 Task: Use the formula "COUPNCD" in spreadsheet "Project protfolio".
Action: Mouse moved to (113, 66)
Screenshot: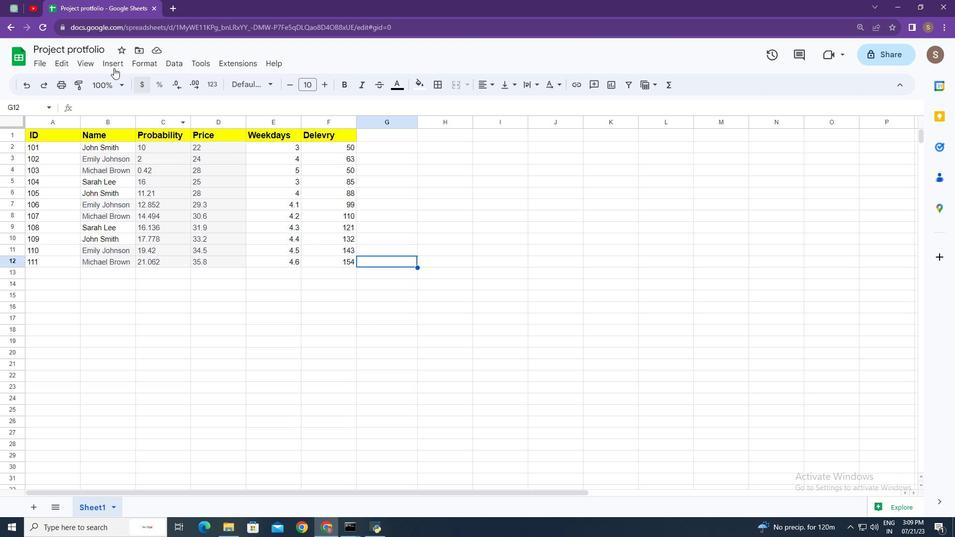 
Action: Mouse pressed left at (113, 66)
Screenshot: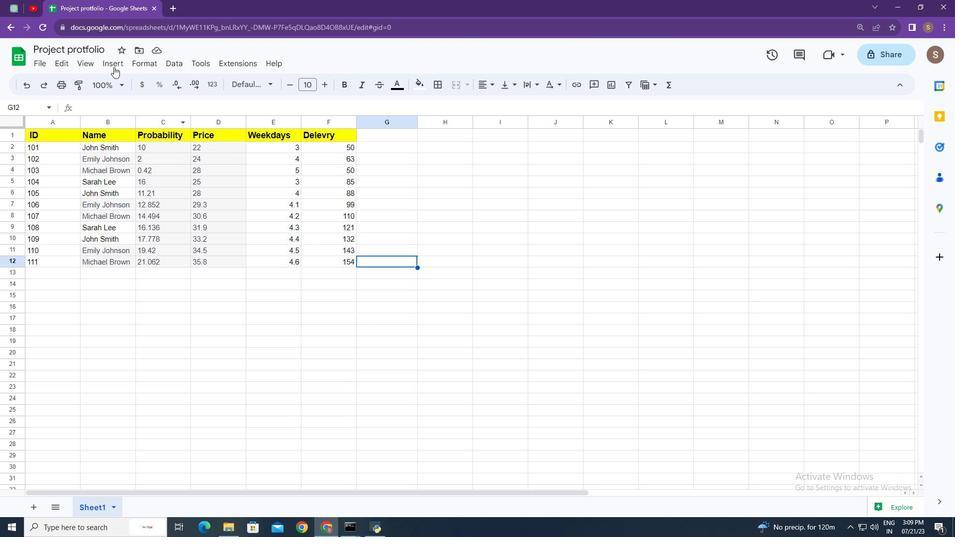 
Action: Mouse moved to (176, 256)
Screenshot: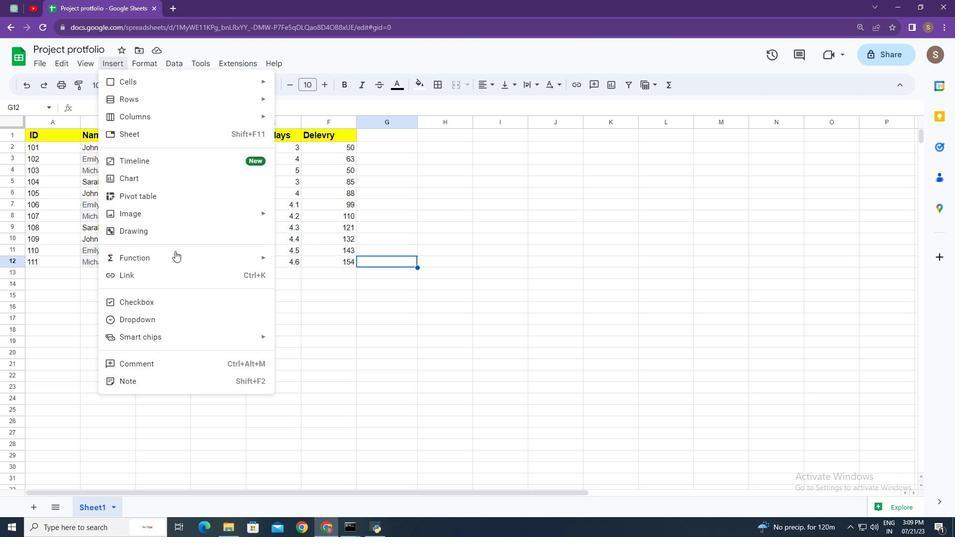 
Action: Mouse pressed left at (176, 256)
Screenshot: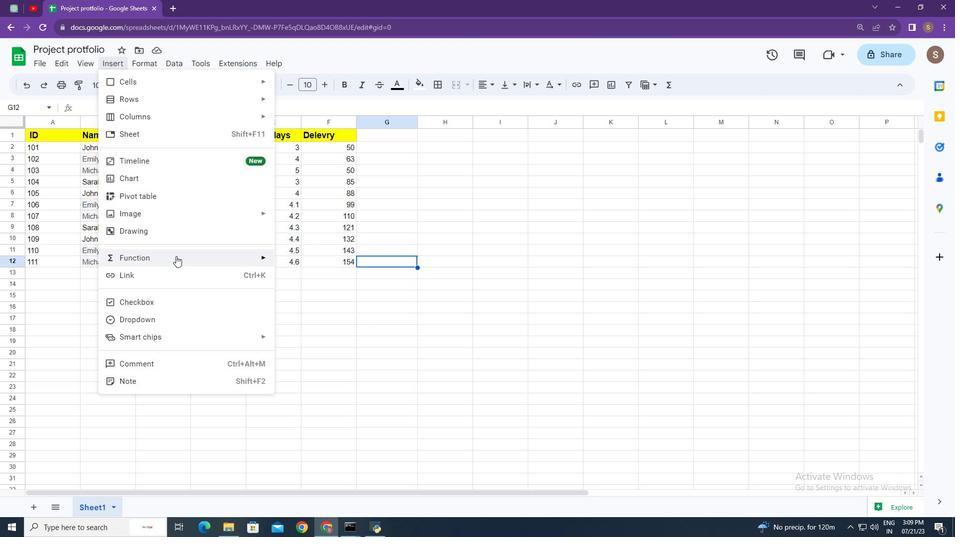 
Action: Mouse moved to (344, 197)
Screenshot: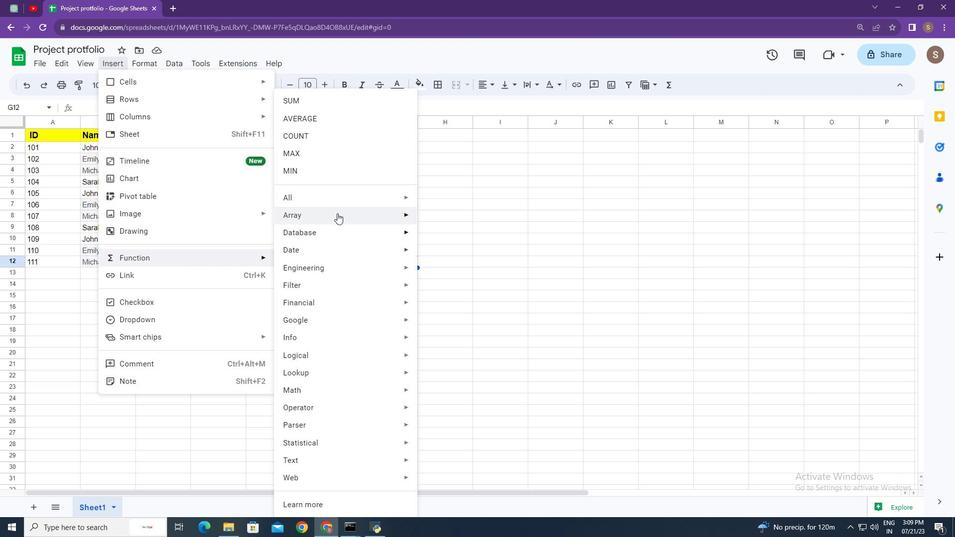 
Action: Mouse pressed left at (344, 197)
Screenshot: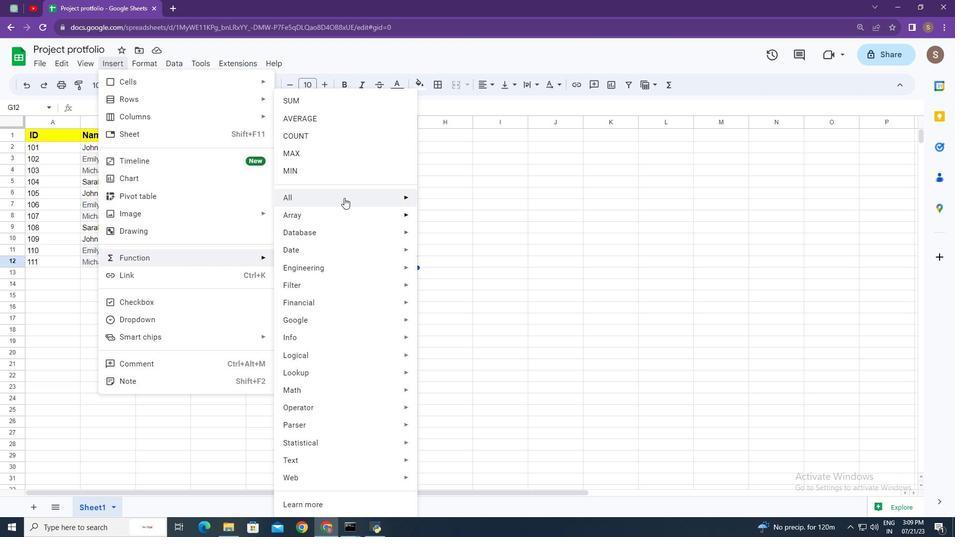 
Action: Mouse moved to (472, 447)
Screenshot: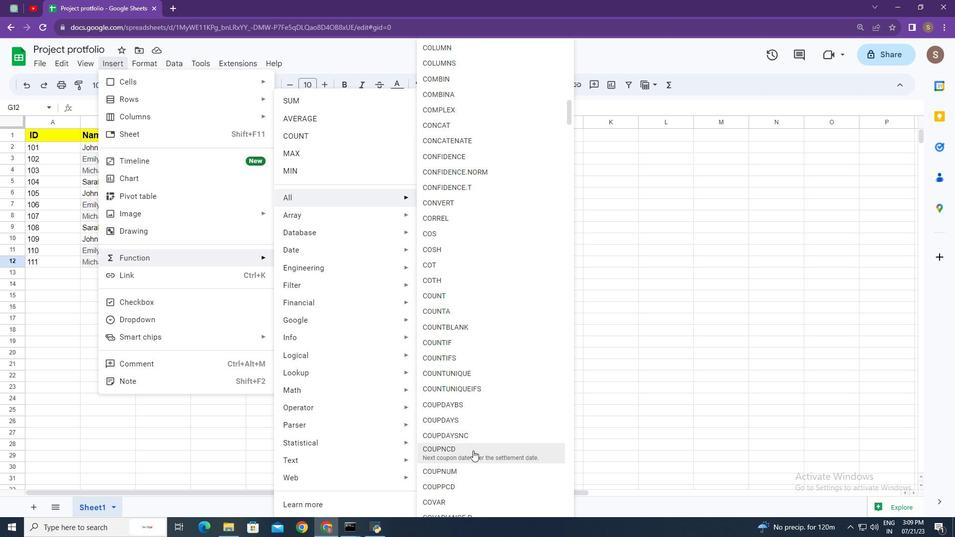 
Action: Mouse pressed left at (472, 447)
Screenshot: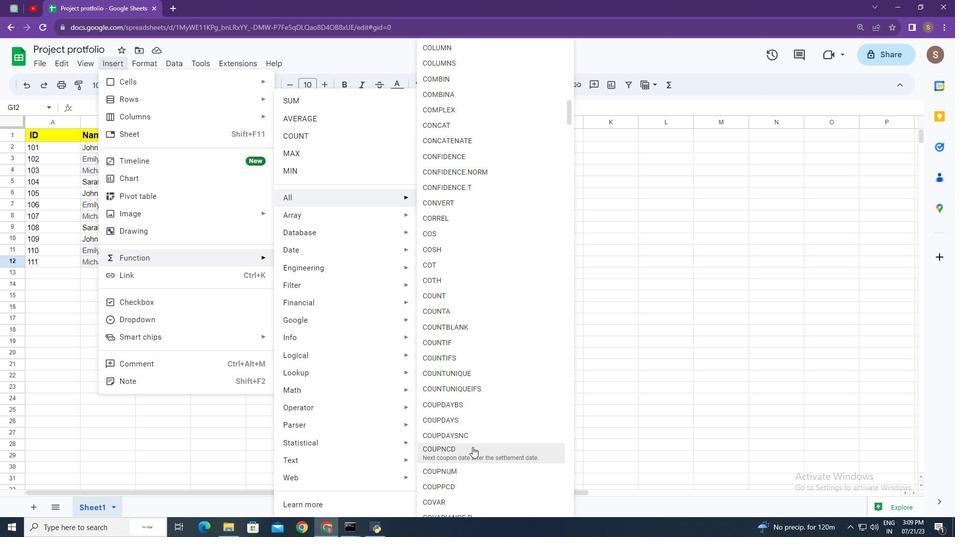 
Action: Mouse moved to (429, 346)
Screenshot: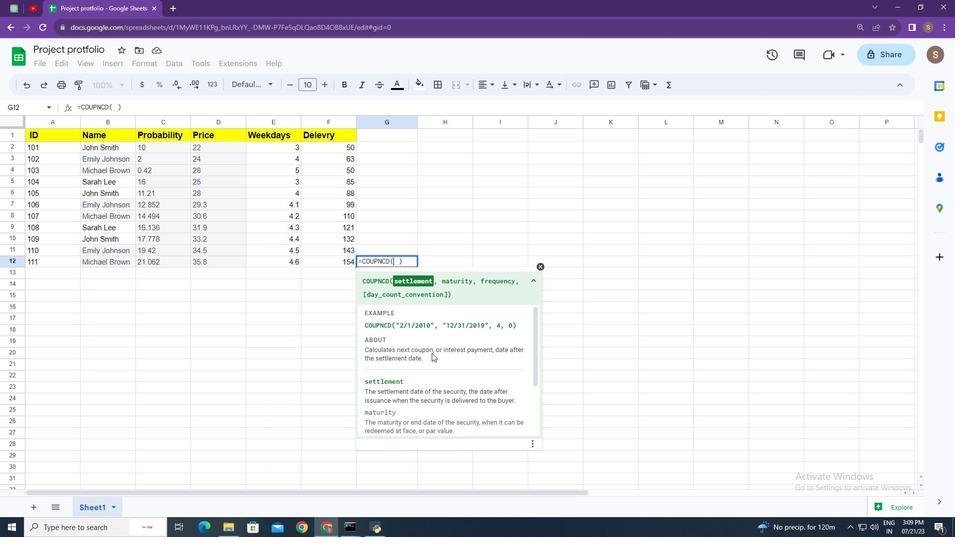 
Action: Key pressed <Key.shift_r>"2/10/2012<Key.shift_r>",<Key.space><Key.shift_r>"12/5/2025<Key.shift_r>",<Key.space>4,<Key.space>0<Key.enter>
Screenshot: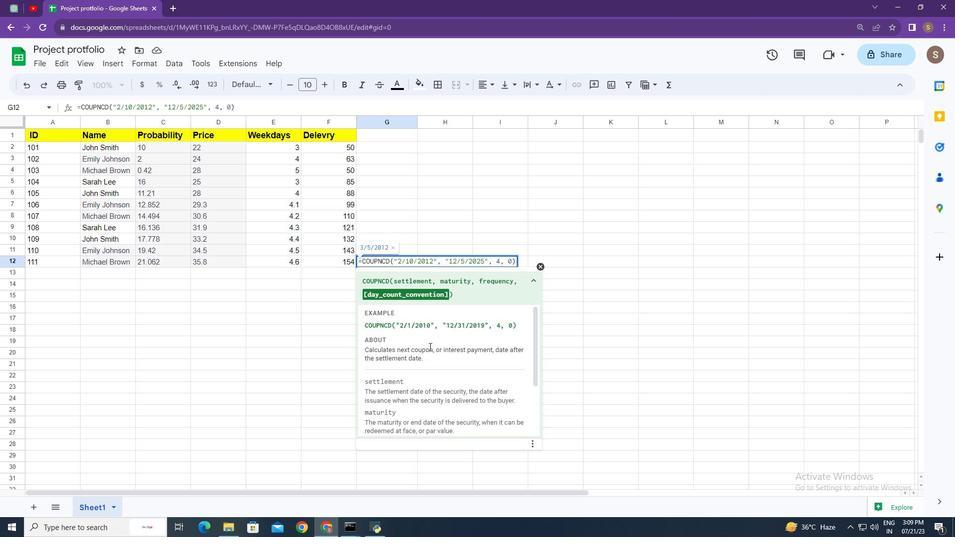 
